 Task: Check the pending events.
Action: Mouse moved to (109, 213)
Screenshot: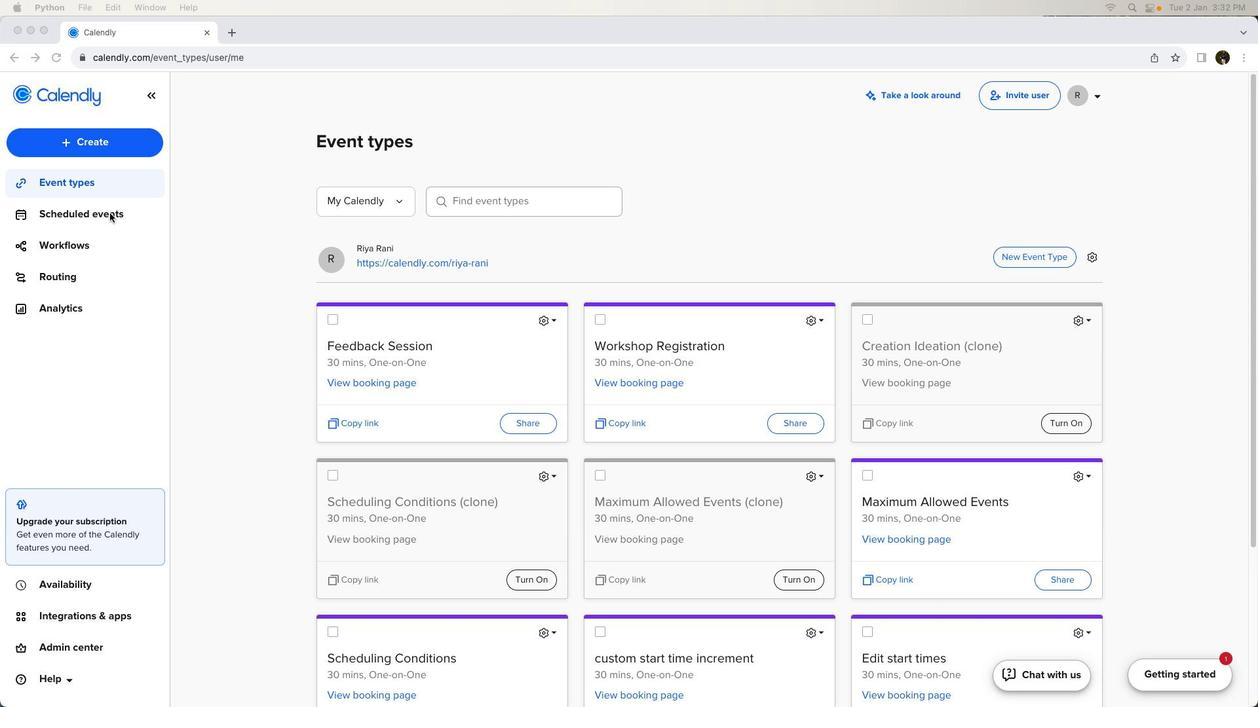 
Action: Mouse pressed left at (109, 213)
Screenshot: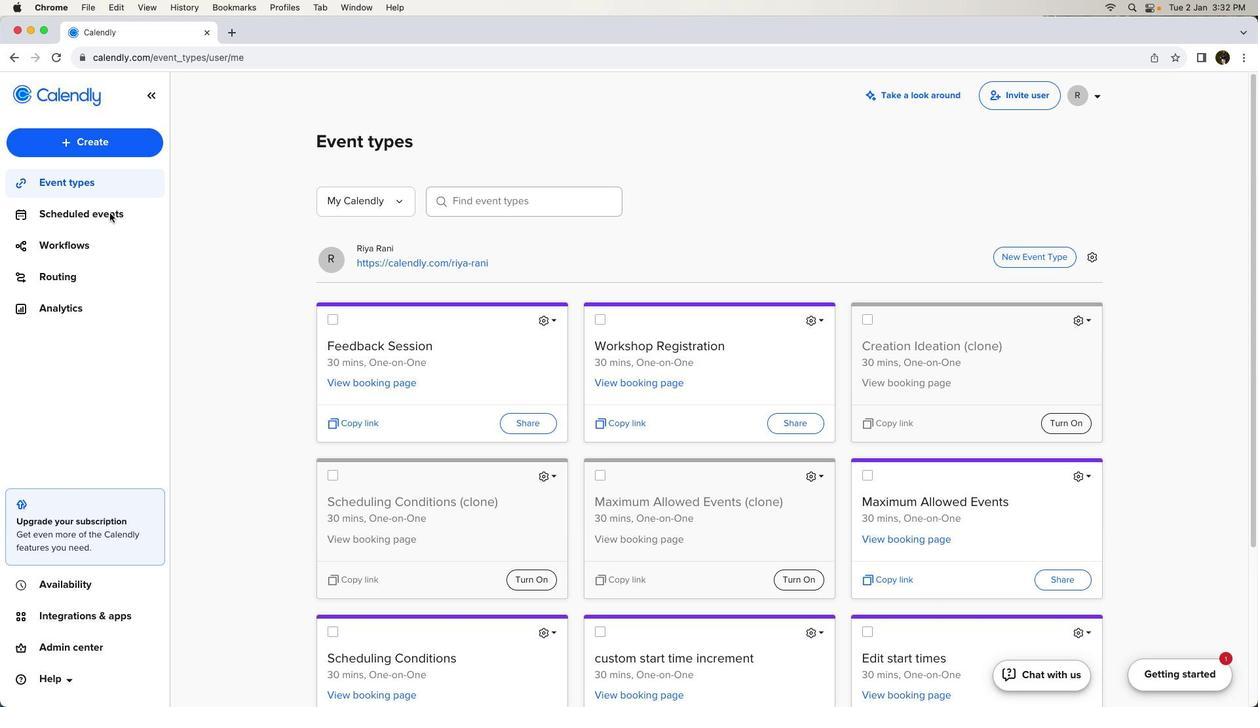 
Action: Mouse moved to (110, 213)
Screenshot: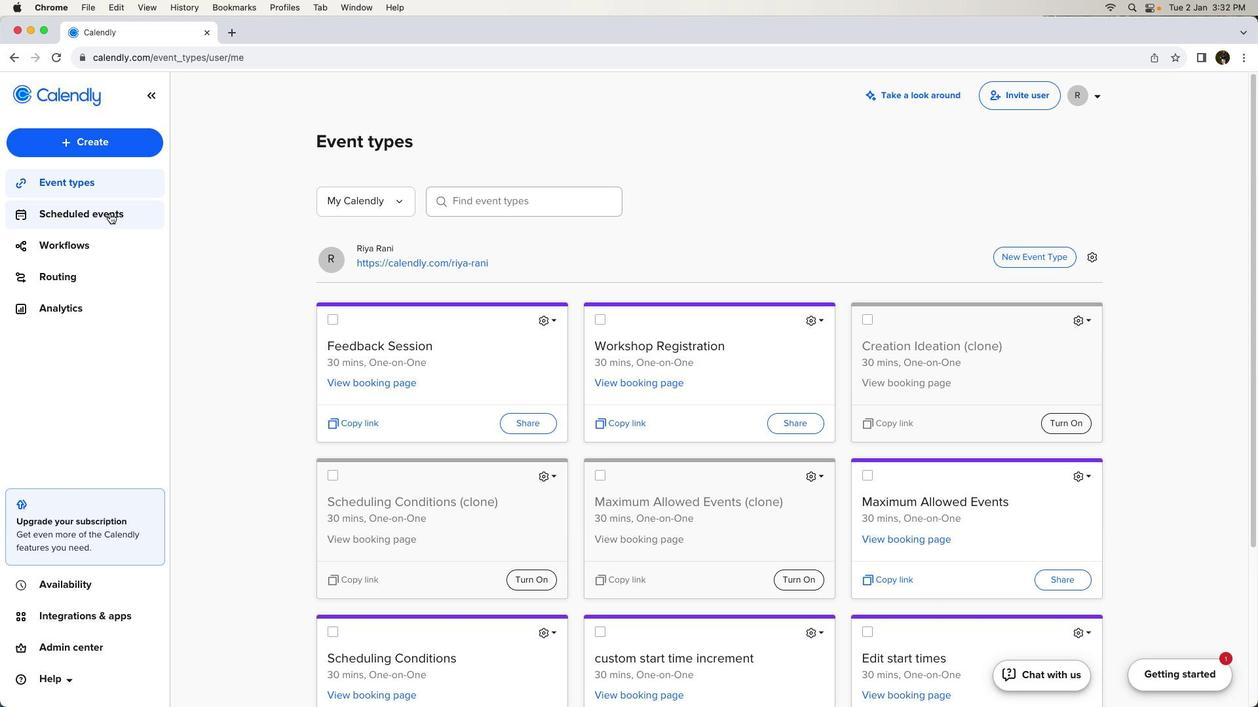 
Action: Mouse pressed left at (110, 213)
Screenshot: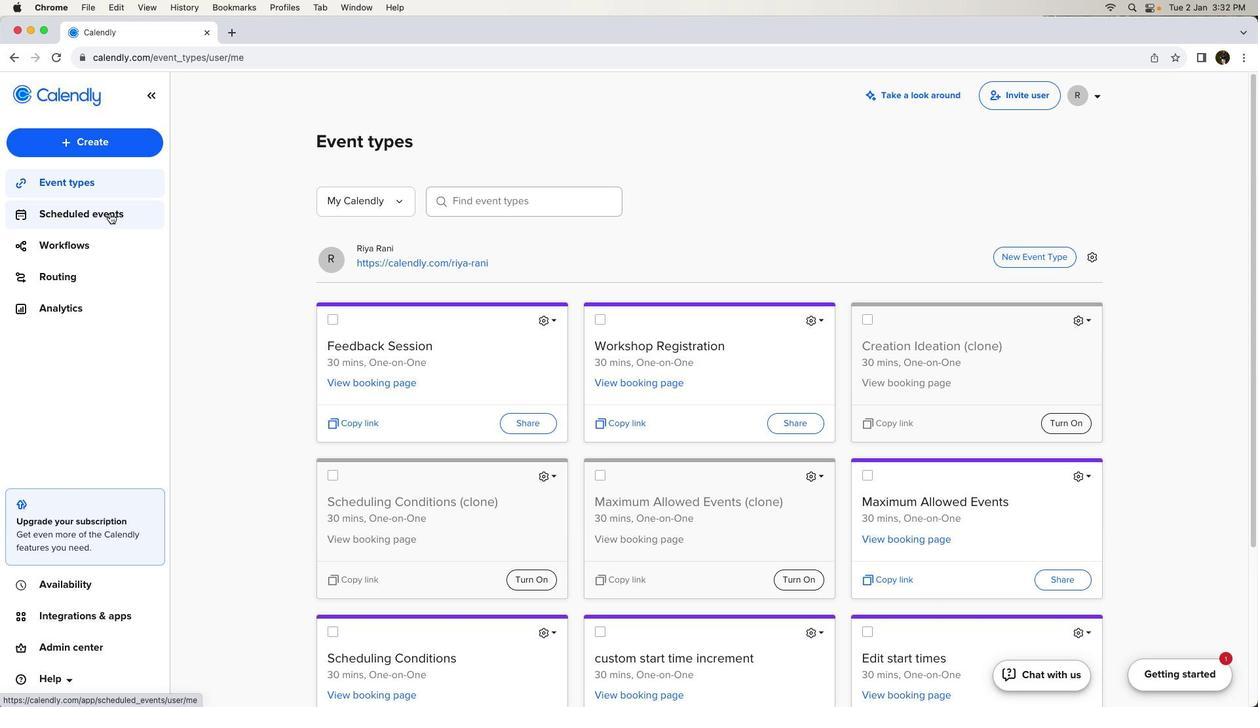 
Action: Mouse moved to (429, 256)
Screenshot: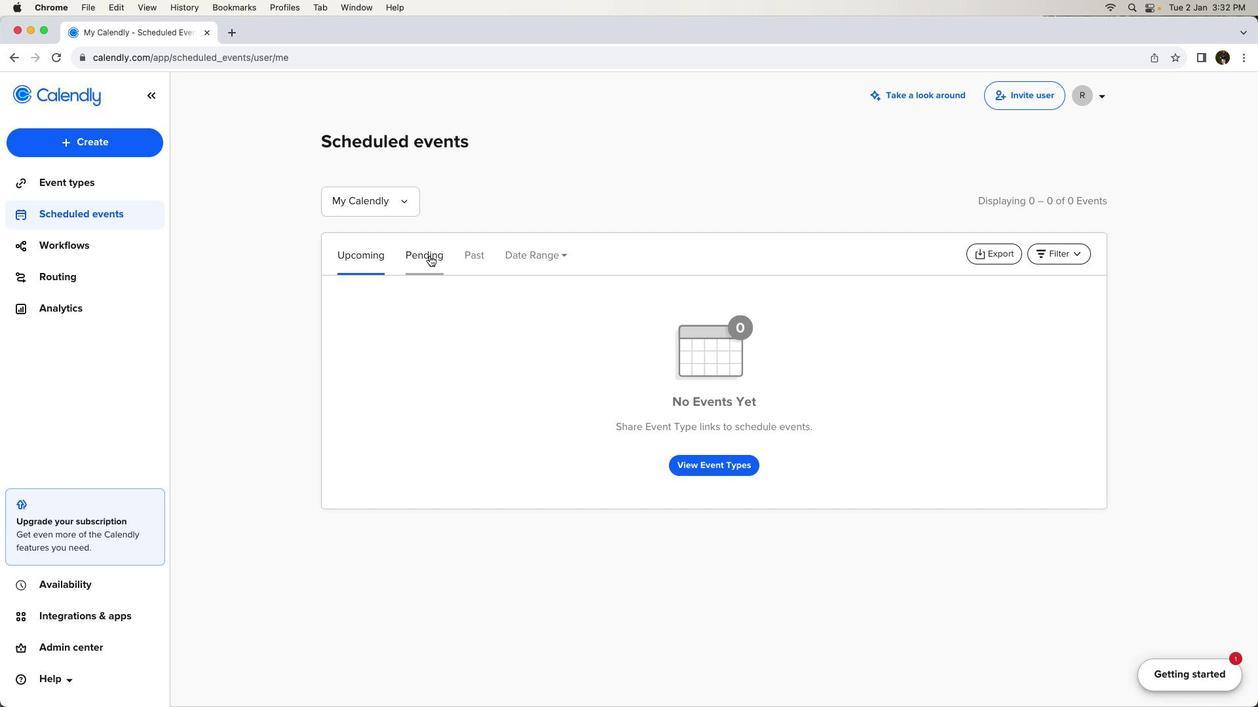 
Action: Mouse pressed left at (429, 256)
Screenshot: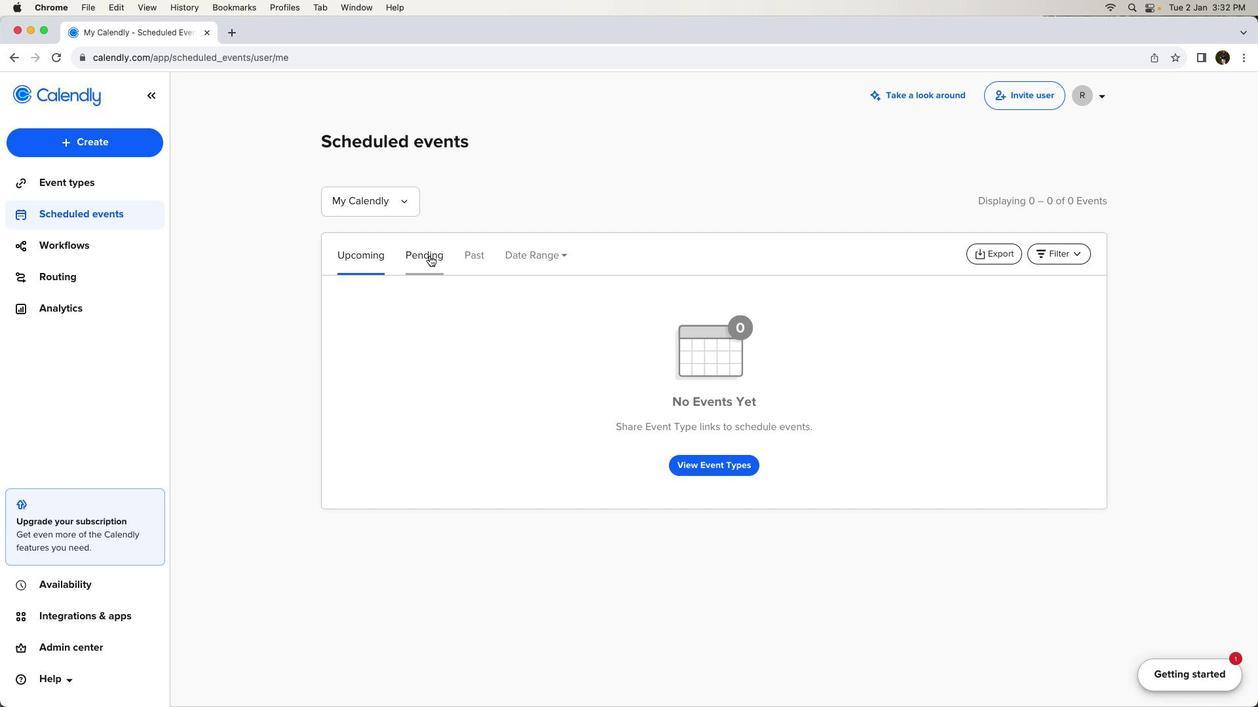 
Action: Mouse moved to (430, 256)
Screenshot: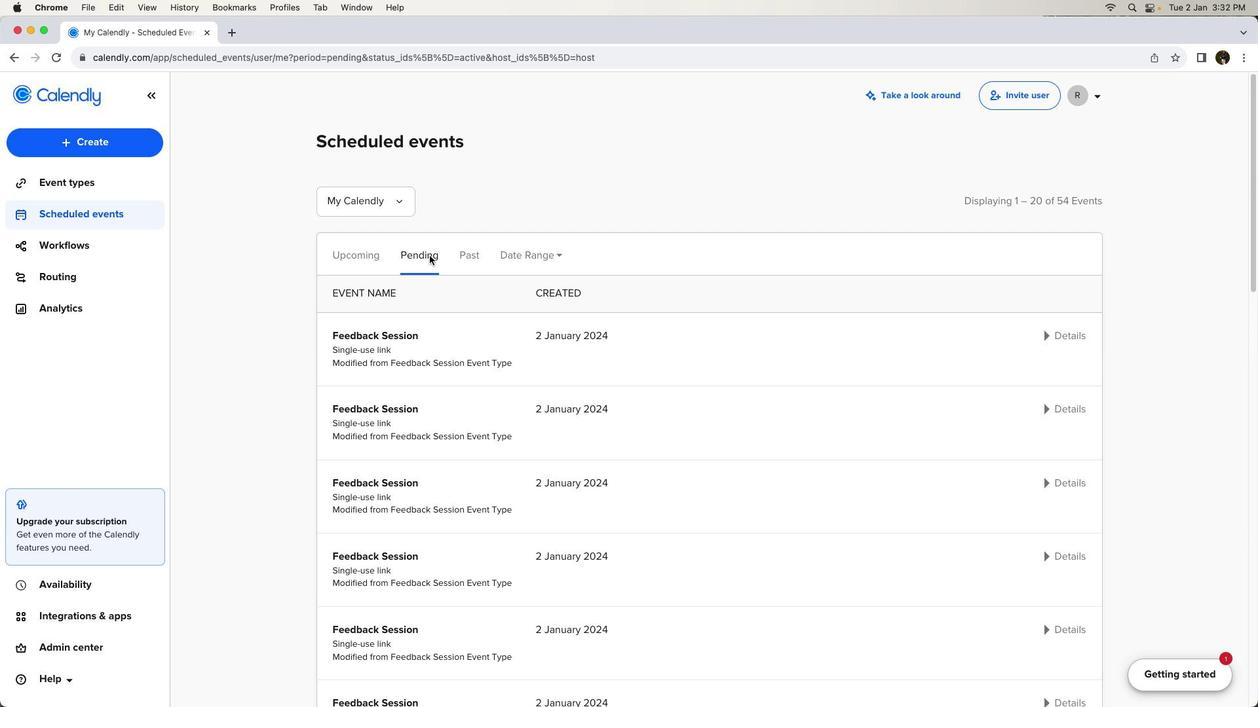 
